 Task: In saved jobes turn off push notifications.
Action: Mouse moved to (589, 60)
Screenshot: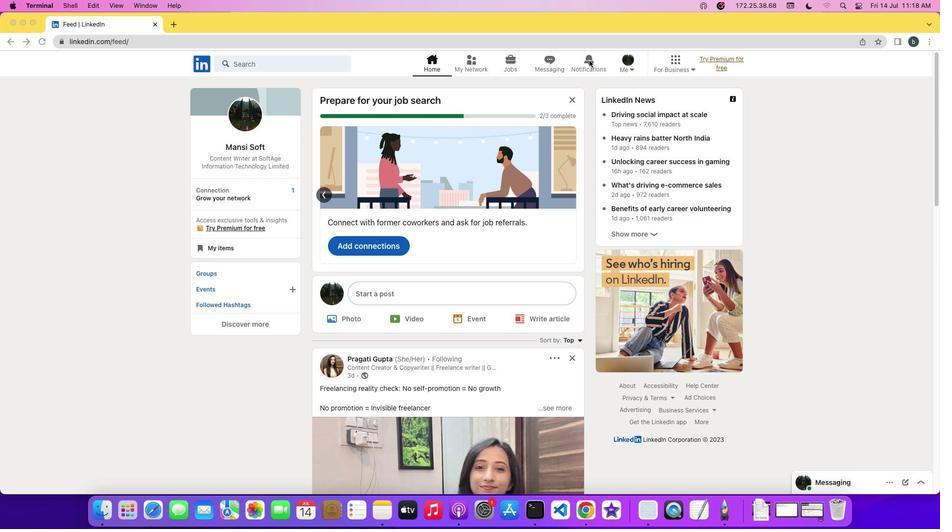 
Action: Mouse pressed left at (589, 60)
Screenshot: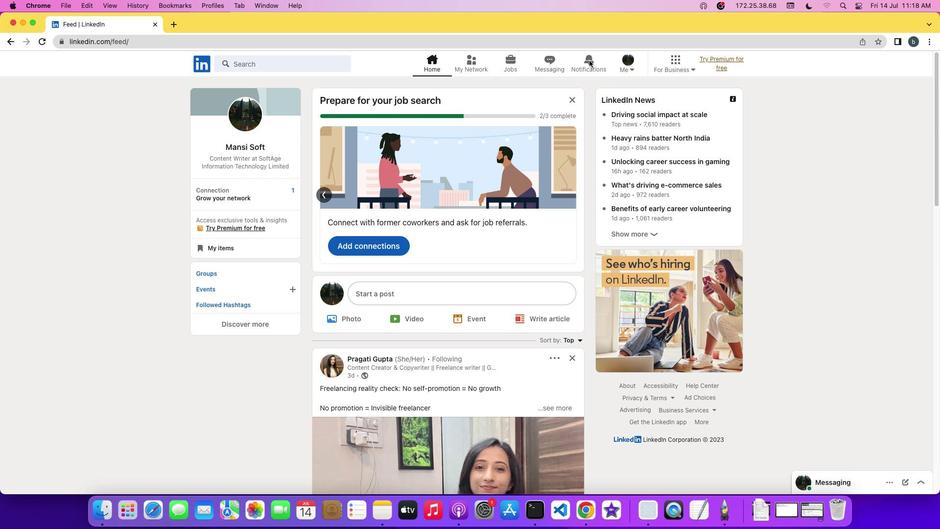 
Action: Mouse pressed left at (589, 60)
Screenshot: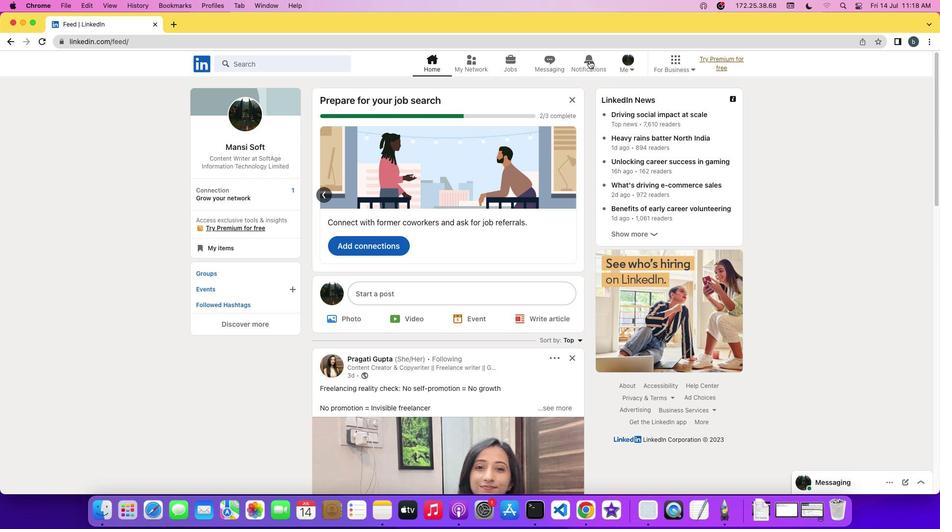 
Action: Mouse moved to (215, 124)
Screenshot: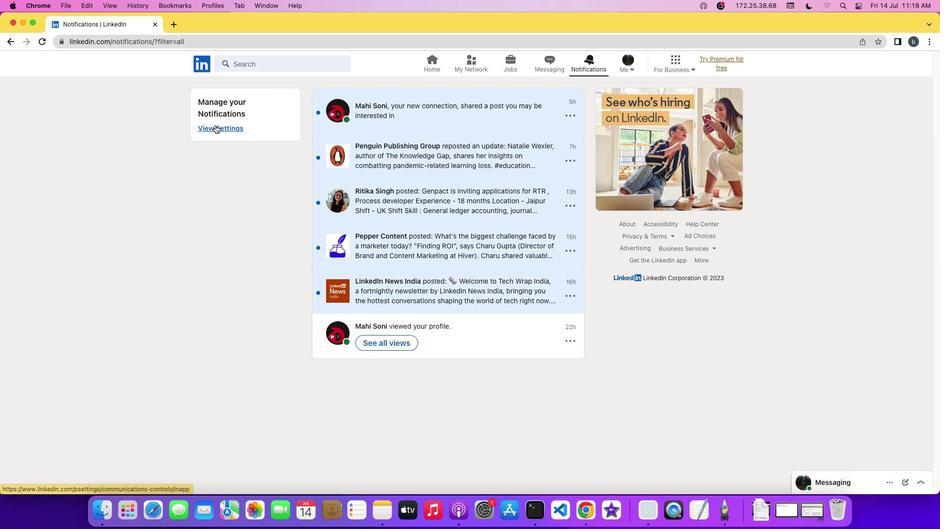 
Action: Mouse pressed left at (215, 124)
Screenshot: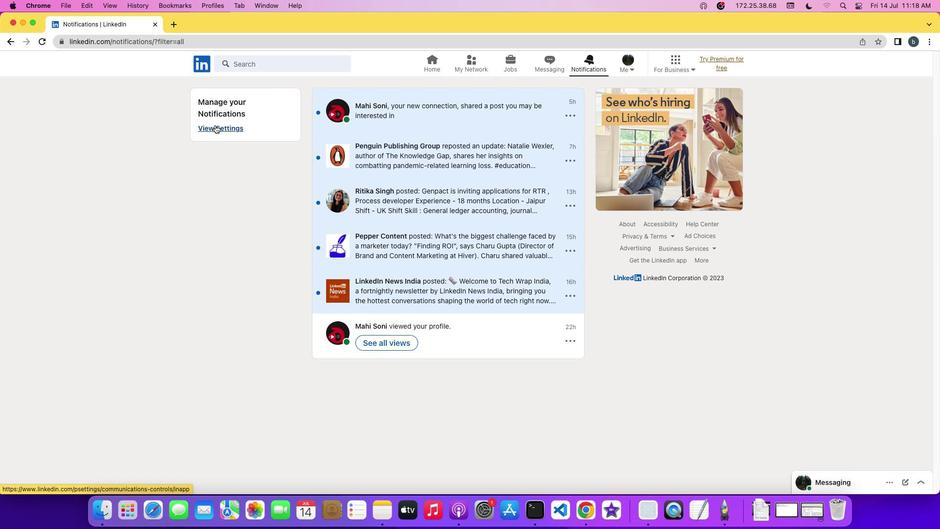 
Action: Mouse moved to (396, 121)
Screenshot: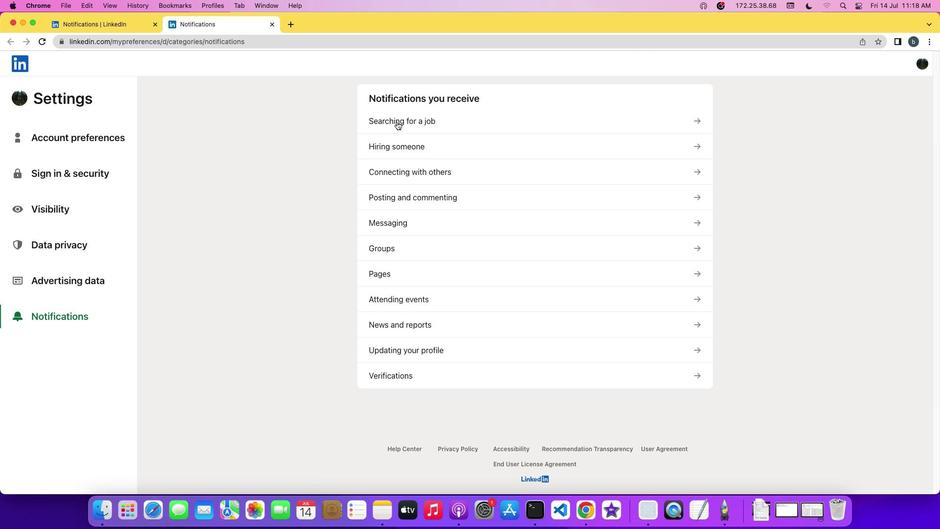 
Action: Mouse pressed left at (396, 121)
Screenshot: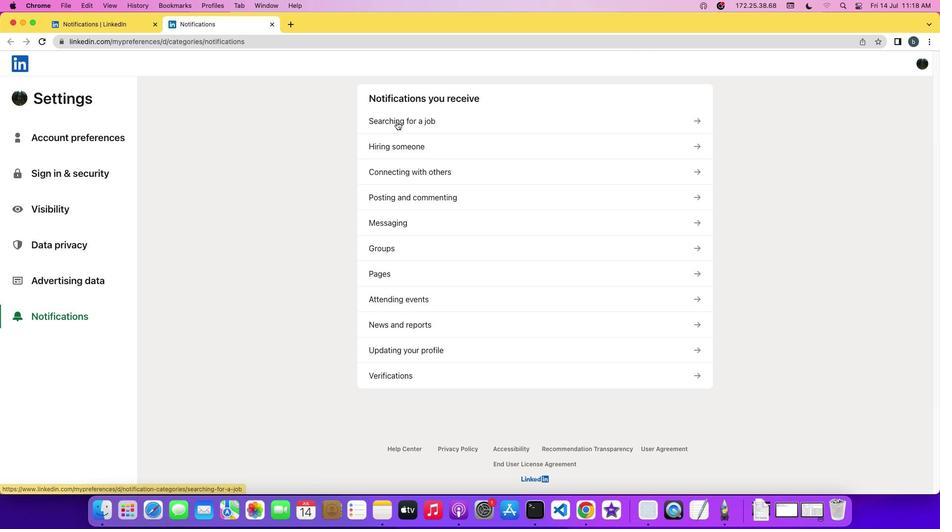 
Action: Mouse moved to (384, 191)
Screenshot: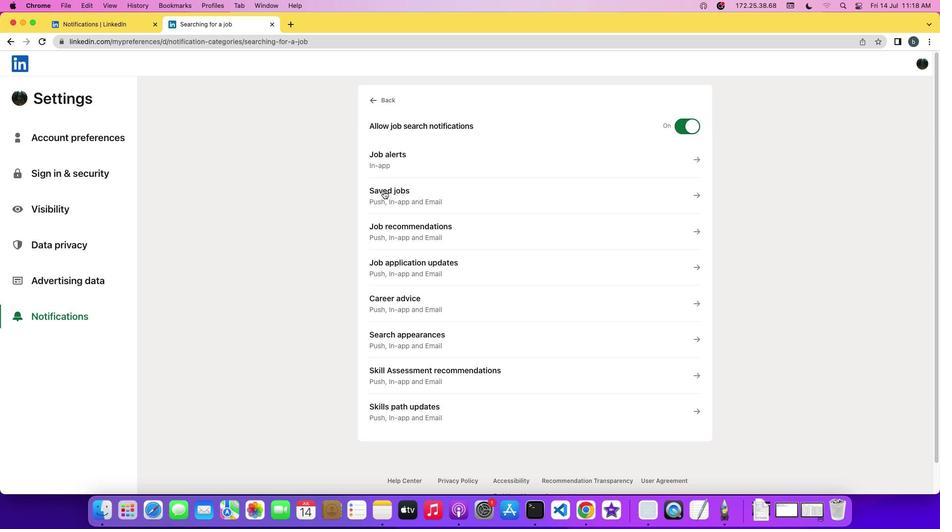 
Action: Mouse pressed left at (384, 191)
Screenshot: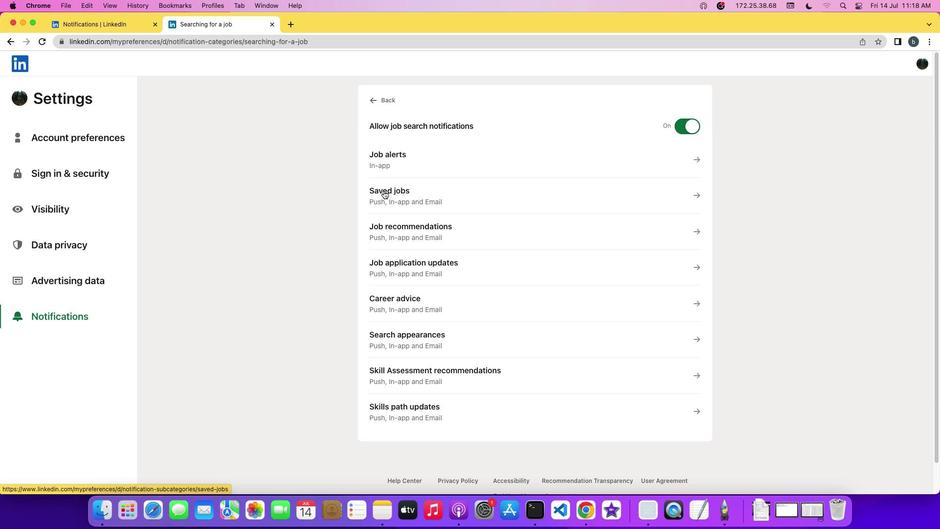 
Action: Mouse moved to (689, 220)
Screenshot: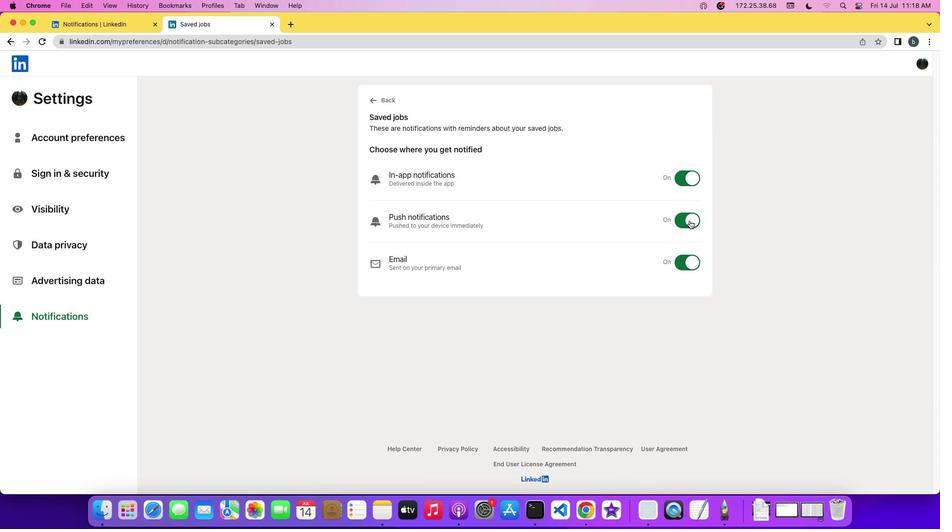 
Action: Mouse pressed left at (689, 220)
Screenshot: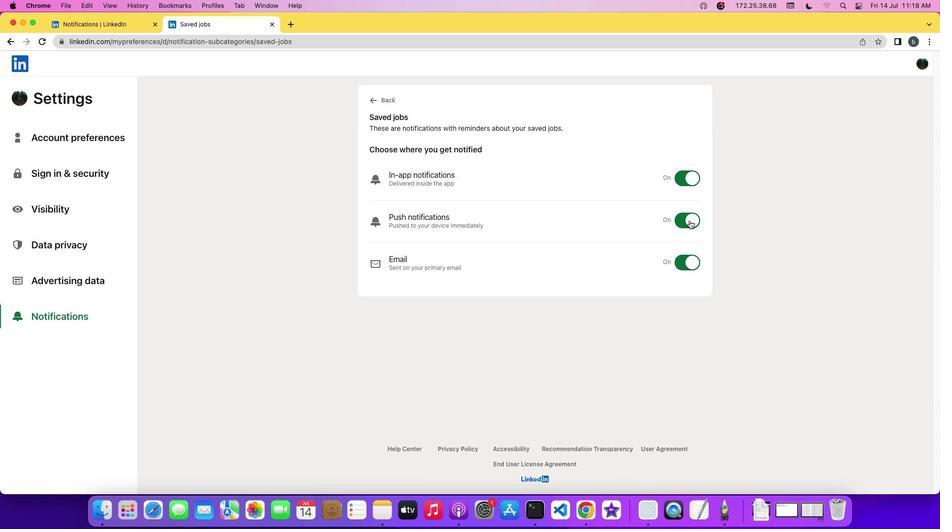 
